 Task: Plan a team-building hiking excursion for the 28th at 5:30 PM.
Action: Mouse moved to (43, 79)
Screenshot: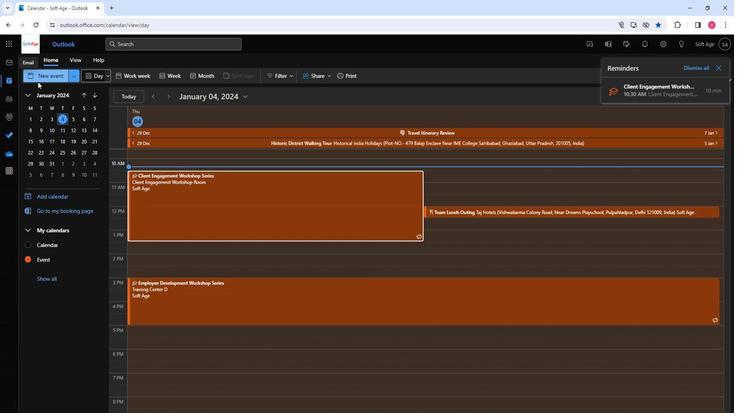 
Action: Mouse pressed left at (43, 79)
Screenshot: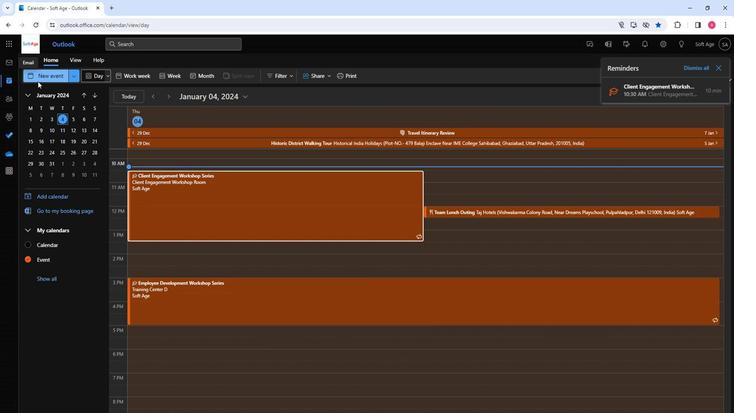 
Action: Mouse moved to (189, 125)
Screenshot: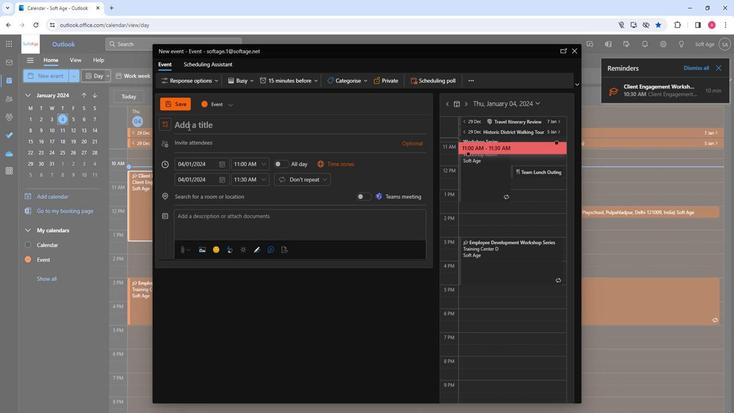 
Action: Mouse pressed left at (189, 125)
Screenshot: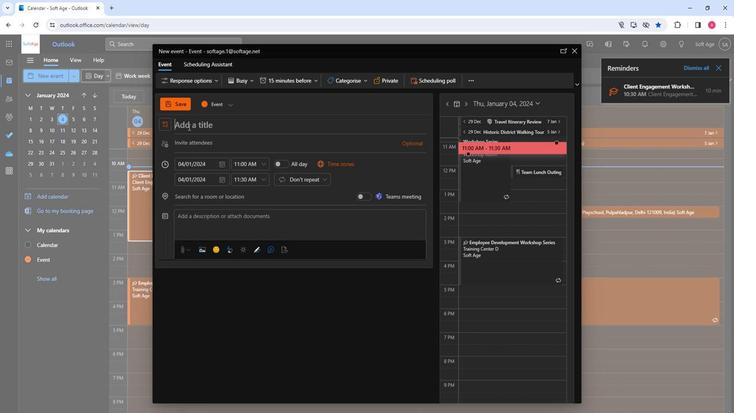 
Action: Key pressed <Key.shift>E<Key.backspace><Key.shift>Team-<Key.shift>Buiding<Key.backspace><Key.backspace><Key.backspace><Key.backspace>lding<Key.tab>
Screenshot: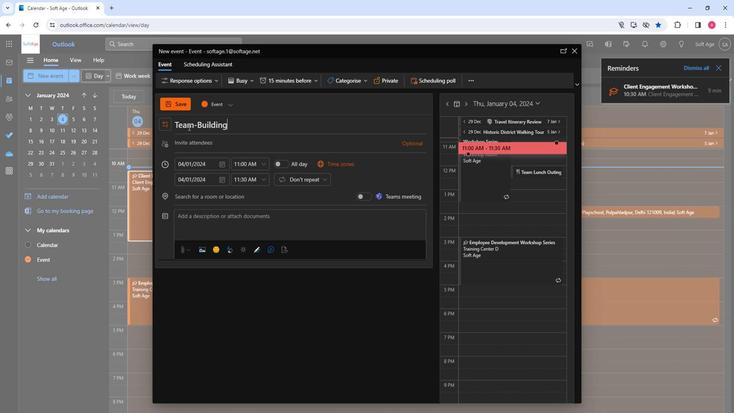 
Action: Mouse moved to (247, 126)
Screenshot: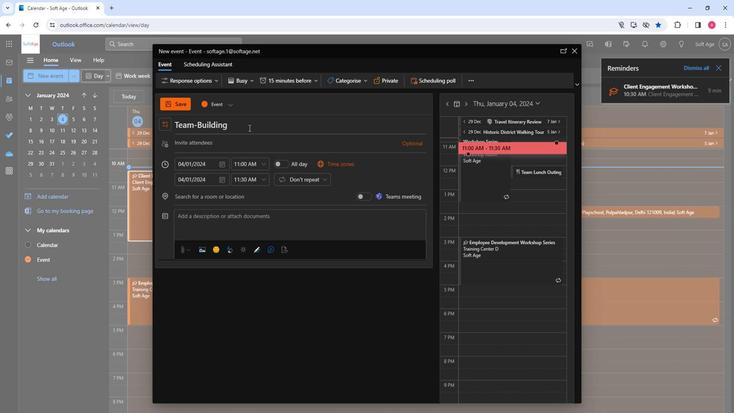 
Action: Mouse pressed left at (247, 126)
Screenshot: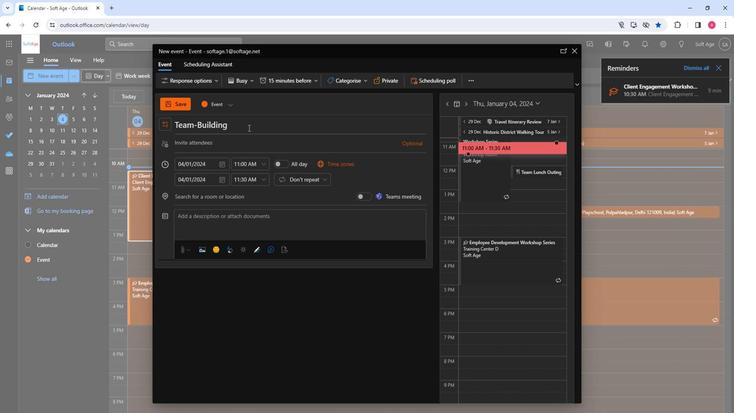 
Action: Key pressed <Key.space><Key.shift><Key.shift><Key.shift><Key.shift><Key.shift><Key.shift>Hiking<Key.space><Key.shift>Excurison
Screenshot: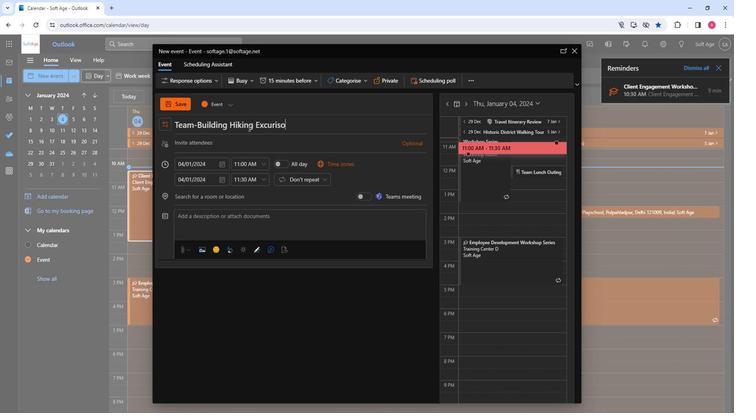 
Action: Mouse moved to (250, 143)
Screenshot: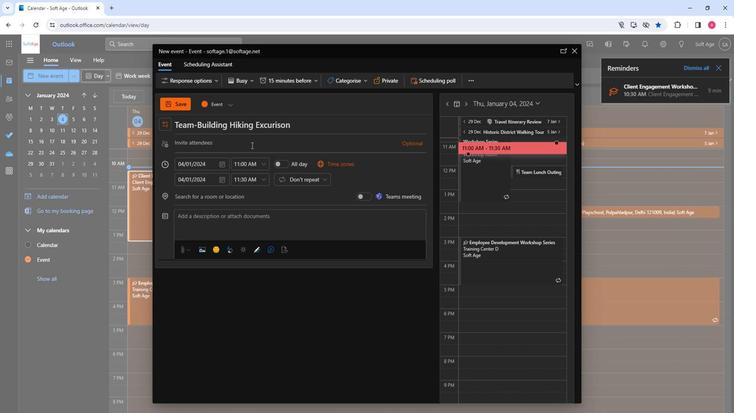 
Action: Mouse pressed left at (250, 143)
Screenshot: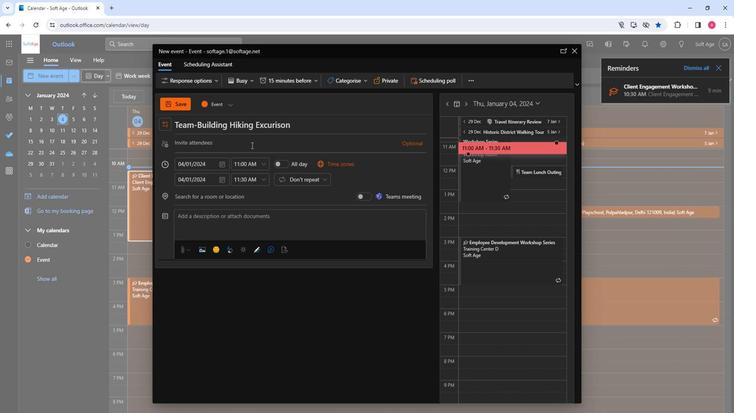 
Action: Key pressed so
Screenshot: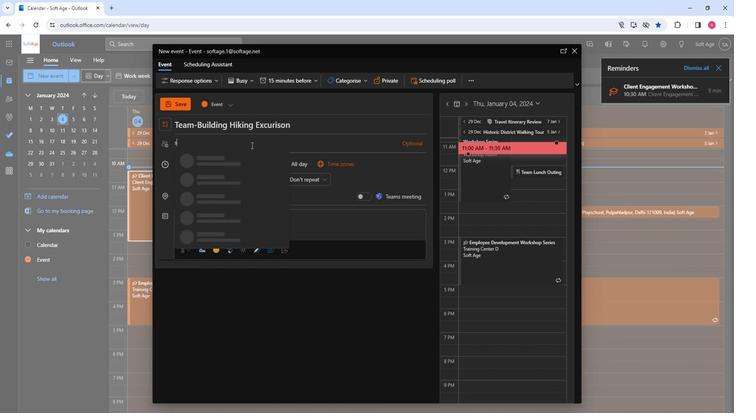 
Action: Mouse moved to (235, 176)
Screenshot: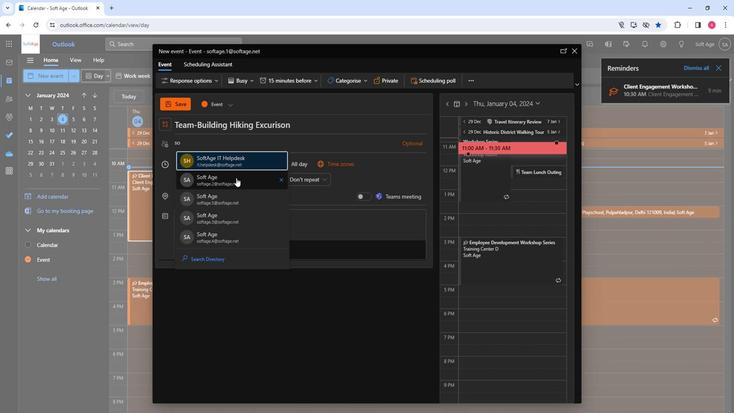 
Action: Mouse pressed left at (235, 176)
Screenshot: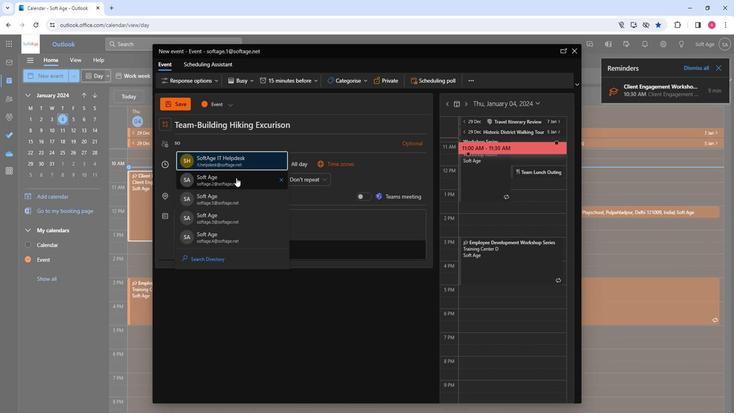
Action: Key pressed so
Screenshot: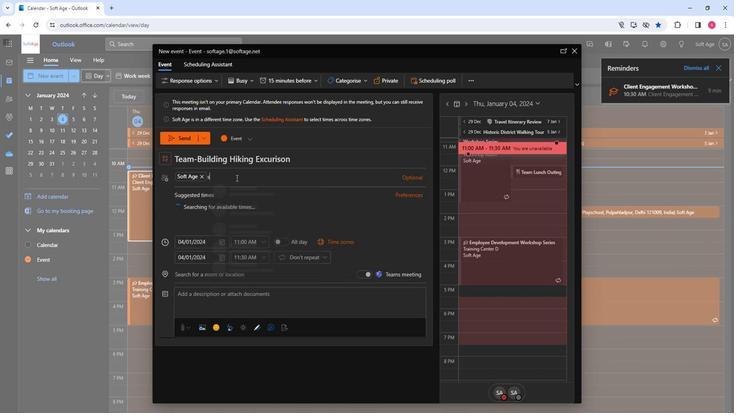 
Action: Mouse moved to (239, 230)
Screenshot: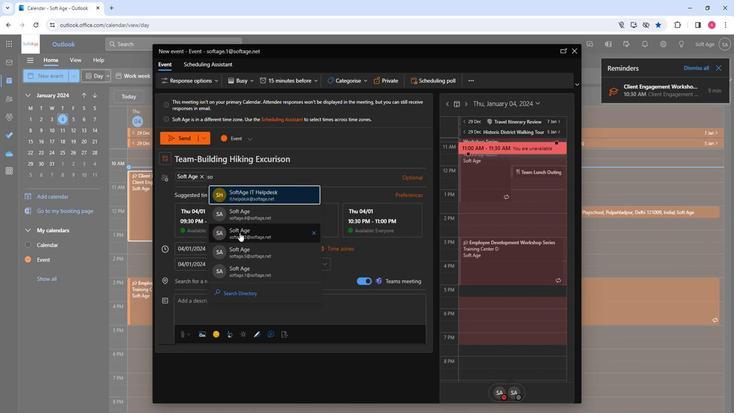 
Action: Mouse pressed left at (239, 230)
Screenshot: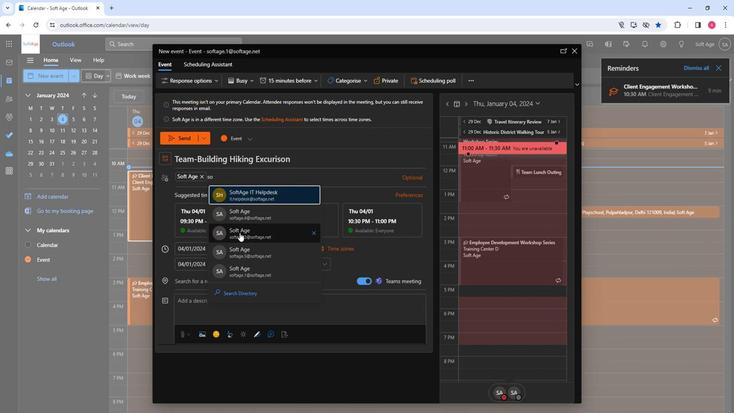 
Action: Mouse moved to (239, 230)
Screenshot: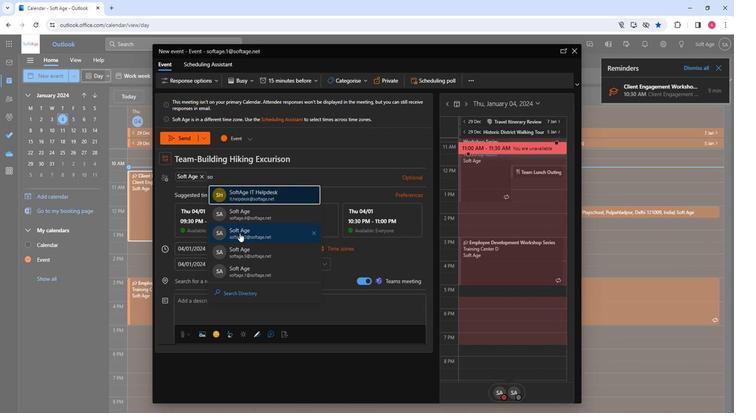
Action: Key pressed so
Screenshot: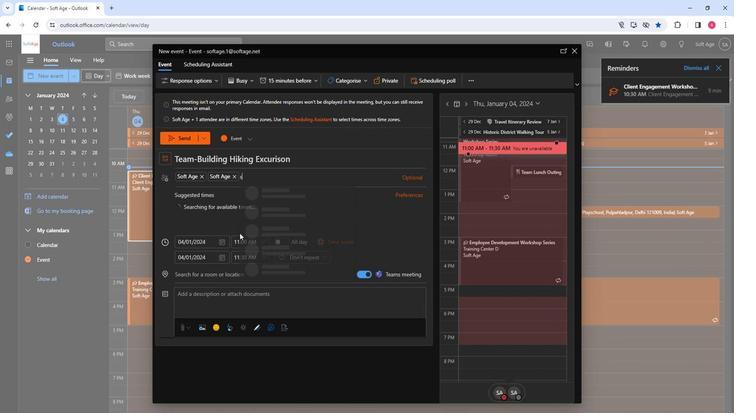 
Action: Mouse moved to (272, 254)
Screenshot: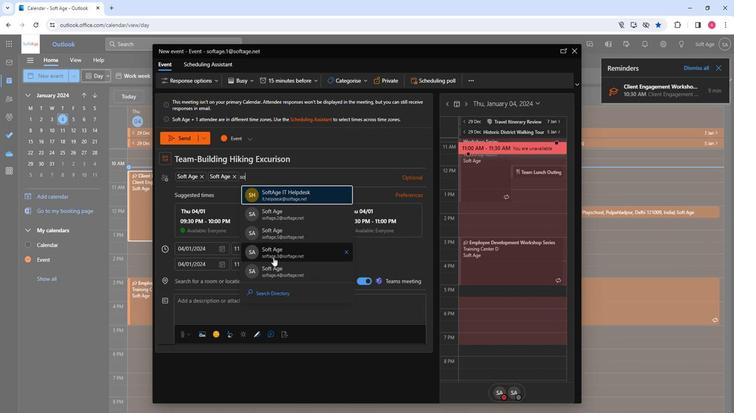 
Action: Mouse pressed left at (272, 254)
Screenshot: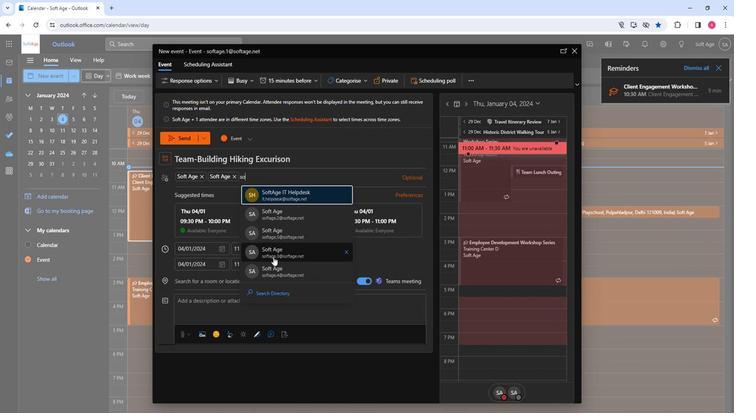 
Action: Mouse moved to (272, 254)
Screenshot: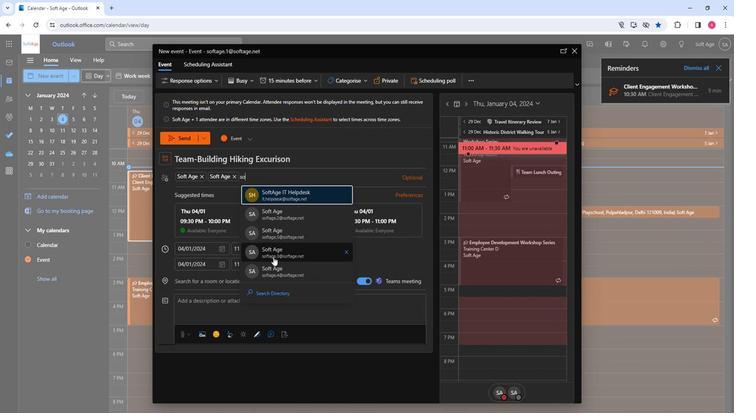 
Action: Key pressed so
Screenshot: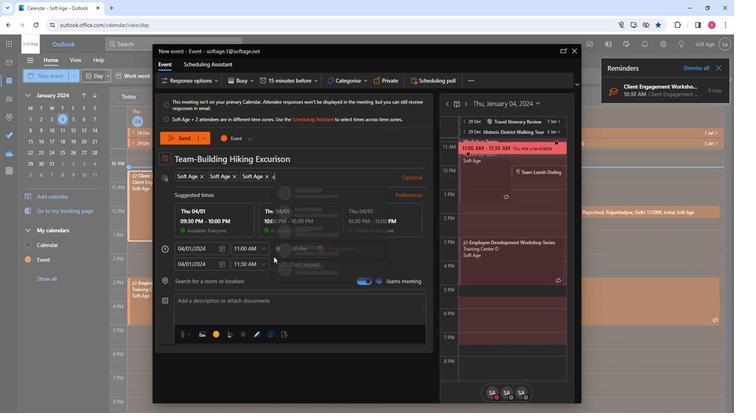 
Action: Mouse moved to (299, 272)
Screenshot: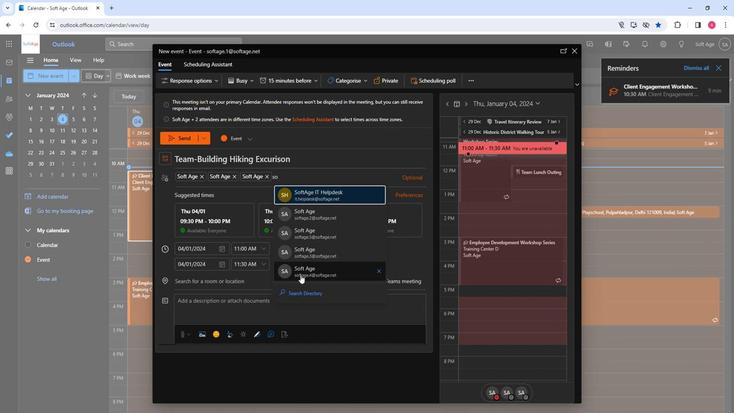 
Action: Mouse pressed left at (299, 272)
Screenshot: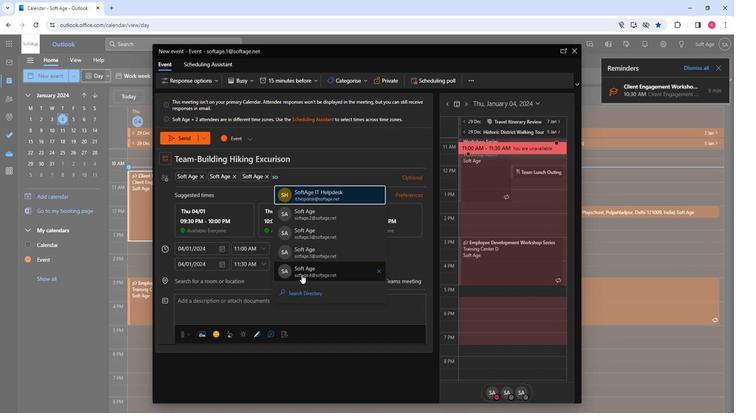 
Action: Mouse moved to (220, 242)
Screenshot: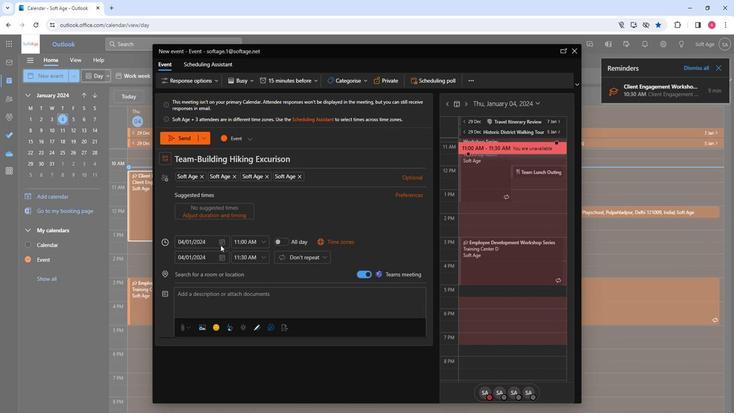 
Action: Mouse pressed left at (220, 242)
Screenshot: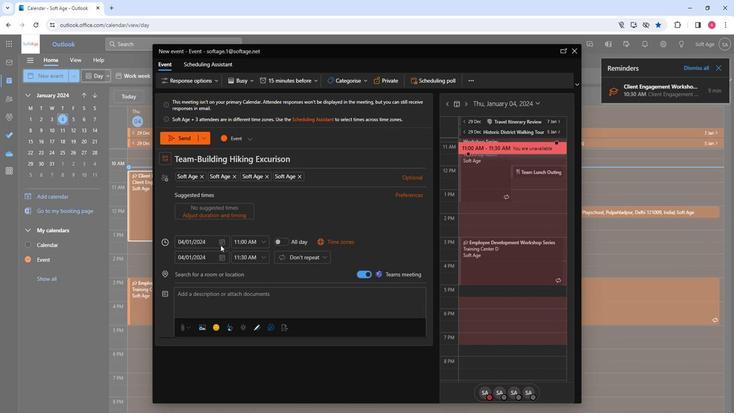 
Action: Mouse moved to (245, 313)
Screenshot: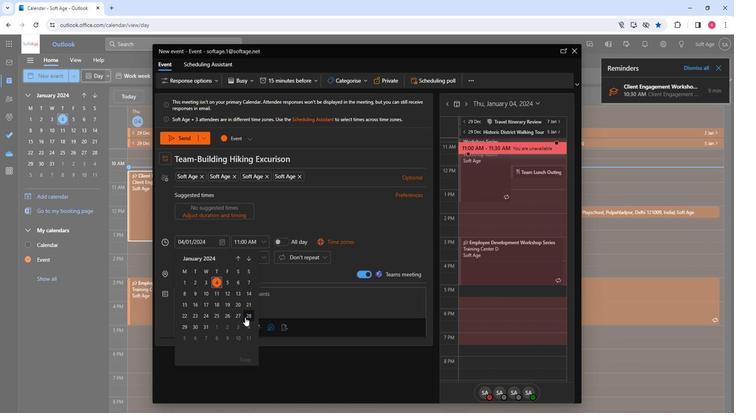 
Action: Mouse pressed left at (245, 313)
Screenshot: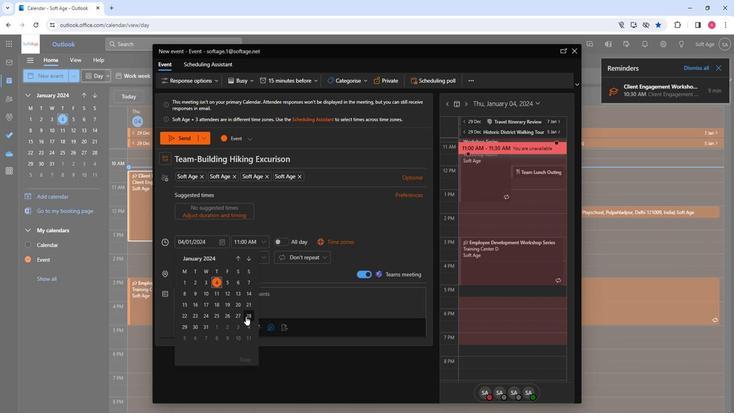 
Action: Mouse moved to (259, 239)
Screenshot: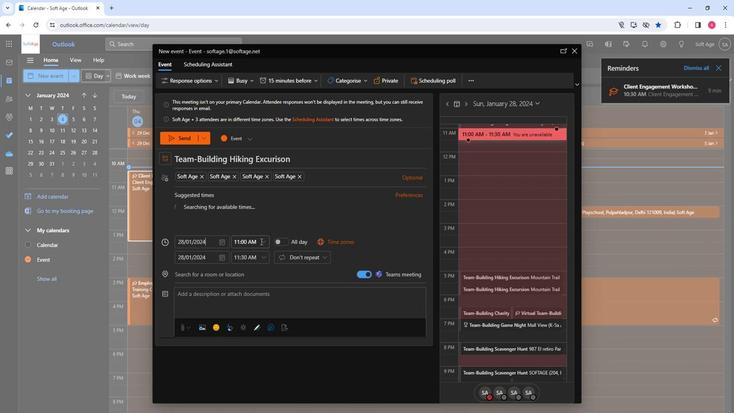 
Action: Mouse pressed left at (259, 239)
Screenshot: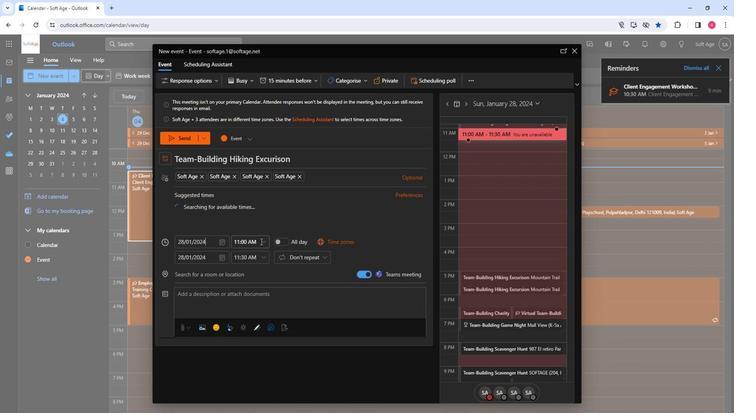 
Action: Mouse moved to (252, 270)
Screenshot: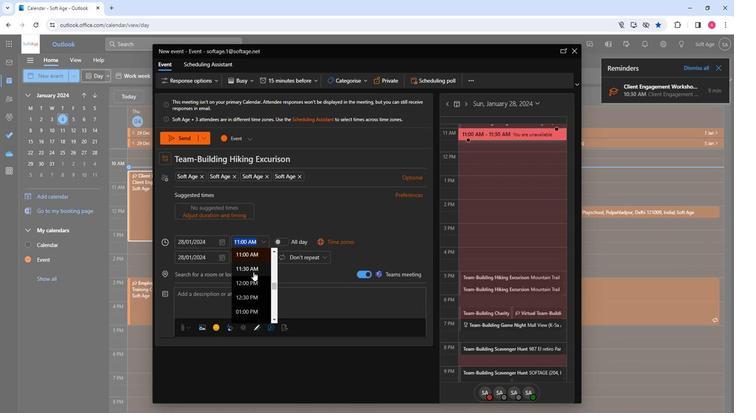 
Action: Mouse scrolled (252, 270) with delta (0, 0)
Screenshot: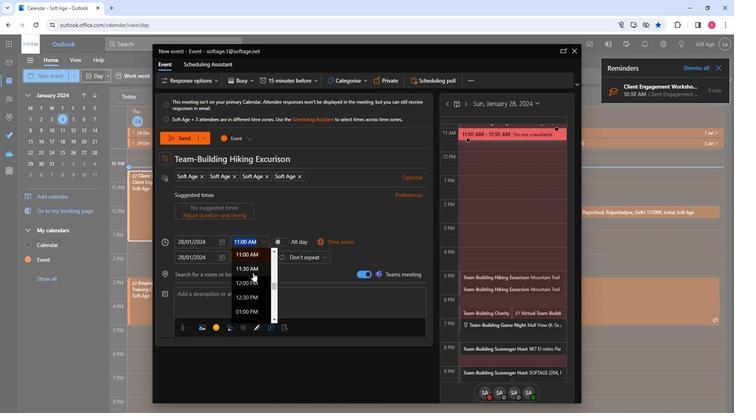 
Action: Mouse scrolled (252, 270) with delta (0, 0)
Screenshot: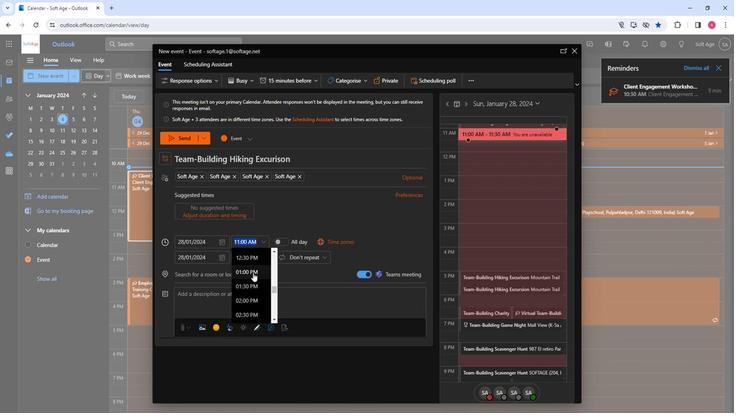 
Action: Mouse scrolled (252, 270) with delta (0, 0)
Screenshot: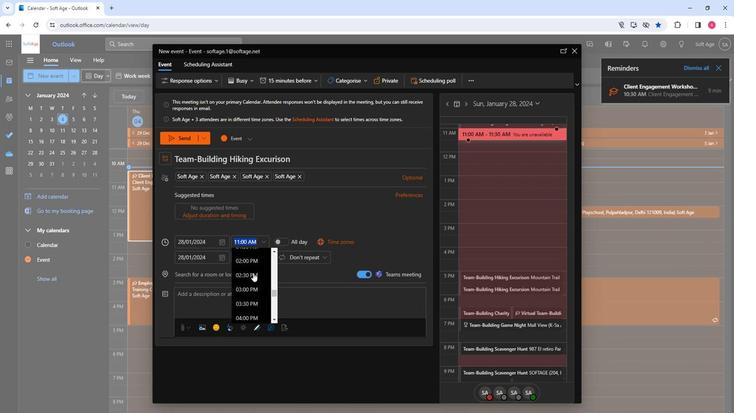 
Action: Mouse moved to (249, 288)
Screenshot: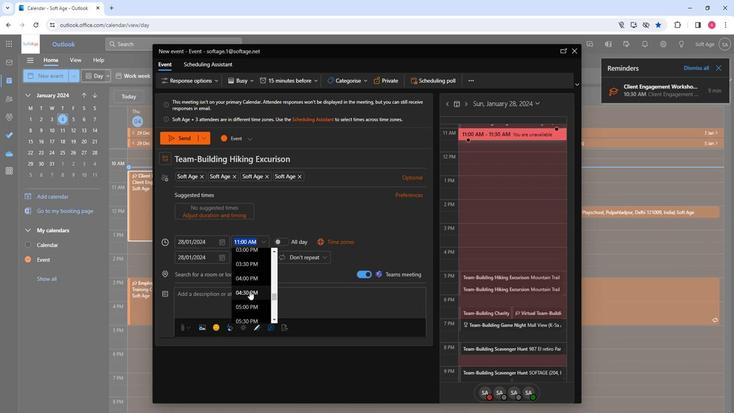 
Action: Mouse scrolled (249, 288) with delta (0, 0)
Screenshot: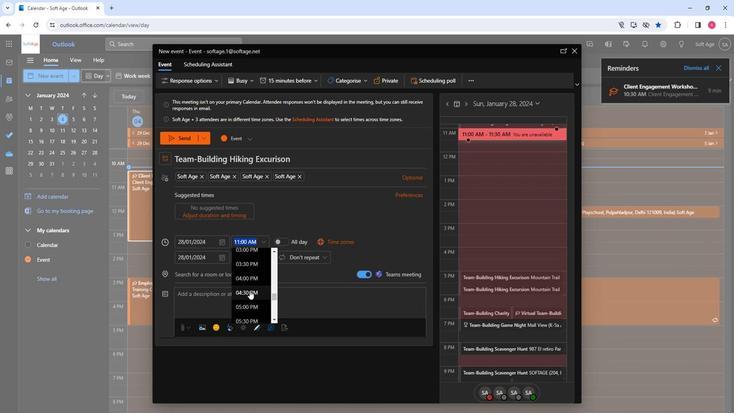 
Action: Mouse moved to (249, 281)
Screenshot: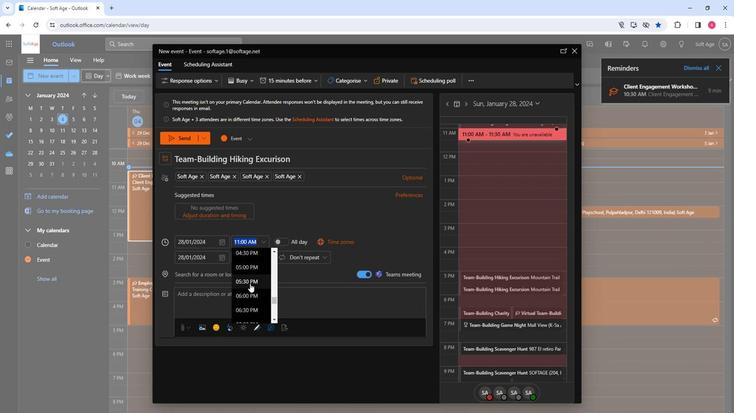 
Action: Mouse pressed left at (249, 281)
Screenshot: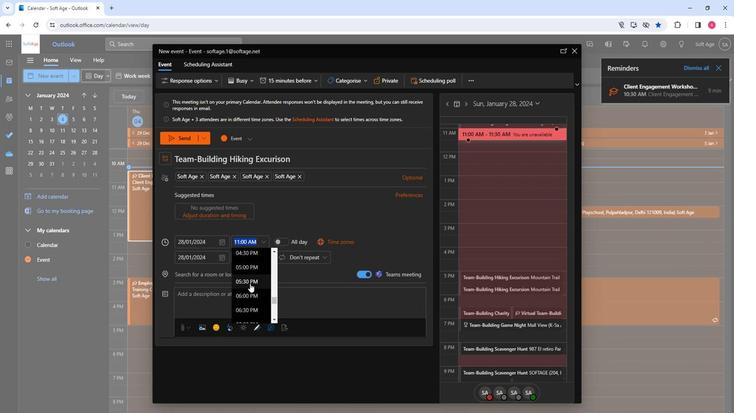 
Action: Mouse moved to (187, 274)
Screenshot: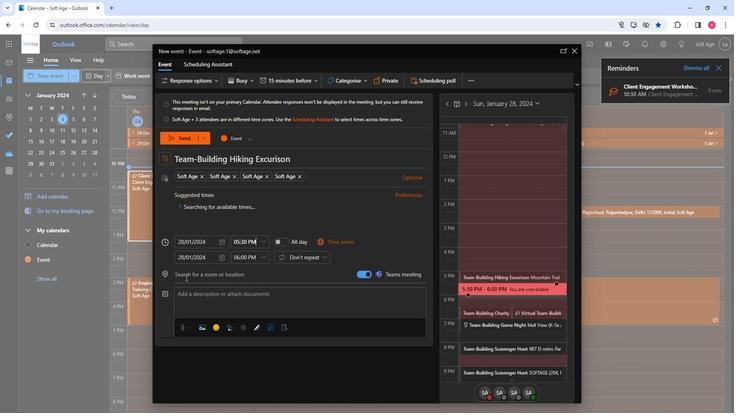 
Action: Mouse pressed left at (187, 274)
Screenshot: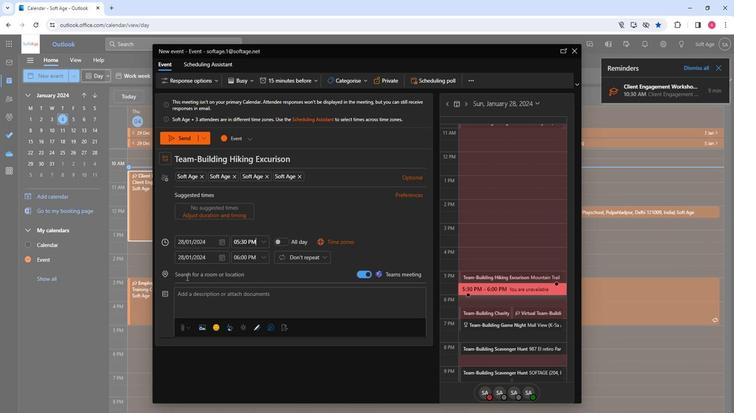 
Action: Mouse moved to (189, 277)
Screenshot: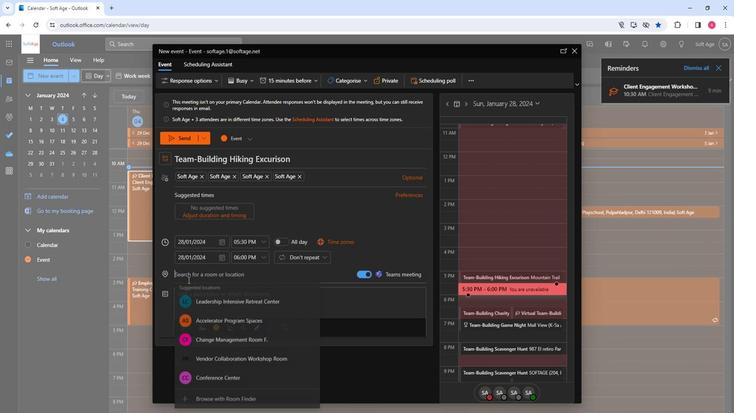 
Action: Key pressed so
Screenshot: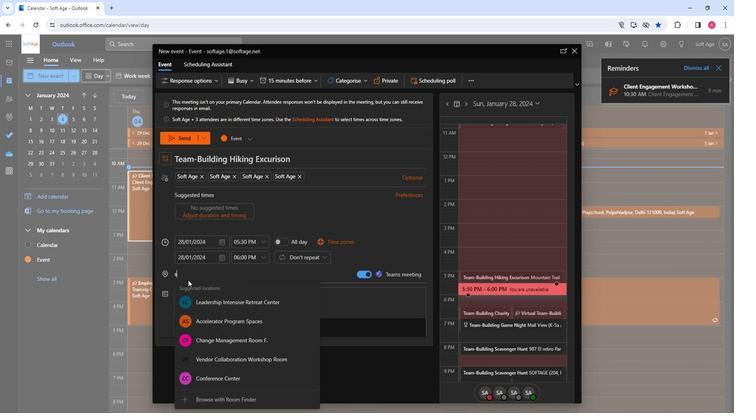 
Action: Mouse moved to (222, 332)
Screenshot: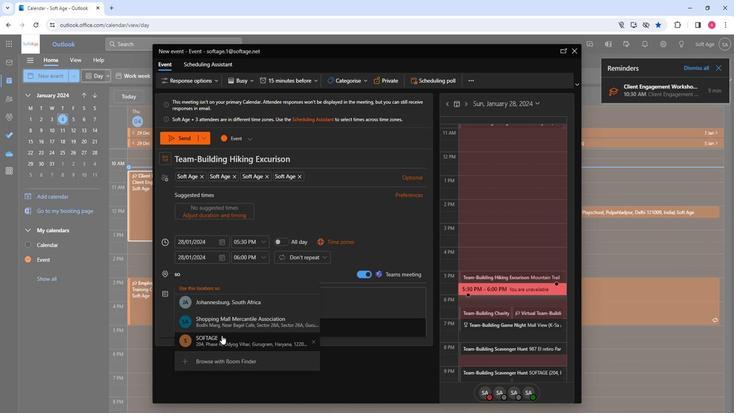 
Action: Mouse pressed left at (222, 332)
Screenshot: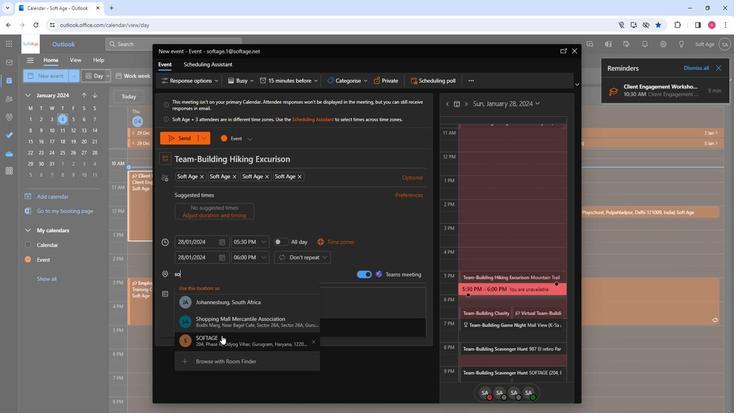 
Action: Mouse moved to (204, 304)
Screenshot: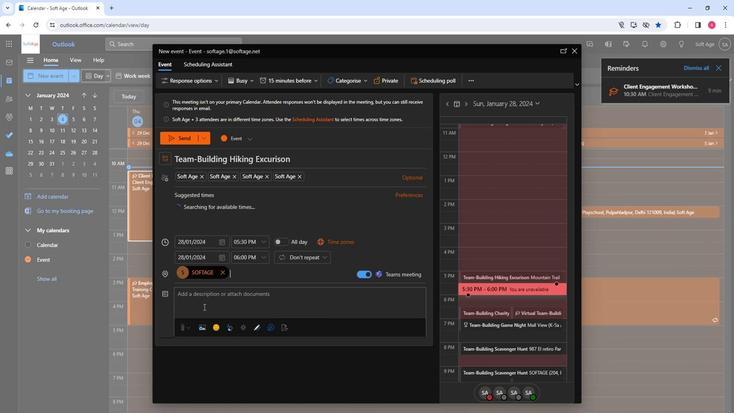 
Action: Mouse pressed left at (204, 304)
Screenshot: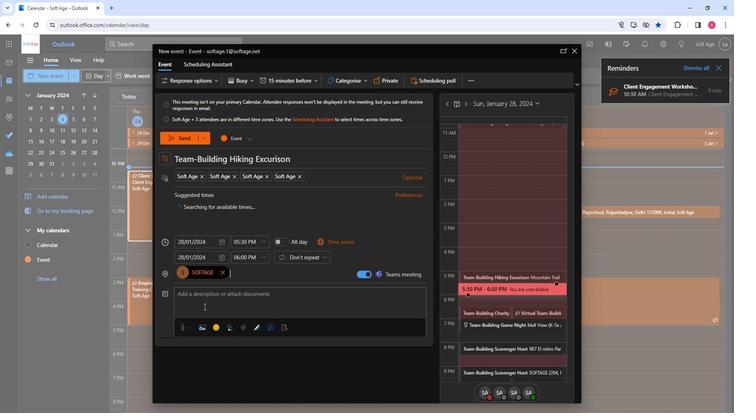 
Action: Mouse moved to (206, 306)
Screenshot: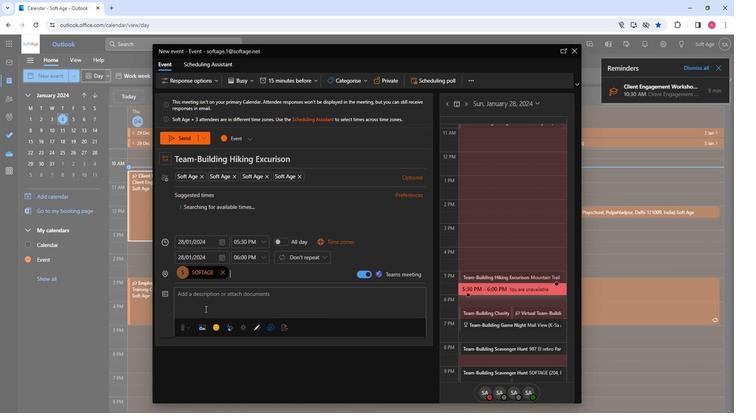 
Action: Key pressed <Key.shift>Embark<Key.space>on<Key.space>an<Key.space>energizing<Key.space>team-building<Key.space>hiking<Key.space>excursion.<Key.space><Key.shift>Strengthen<Key.space>bonds,<Key.space>conquer<Key.space>challenges,<Key.space>and<Key.space>foster<Key.space>teamwork<Key.space>ad<Key.backspace>mi
Screenshot: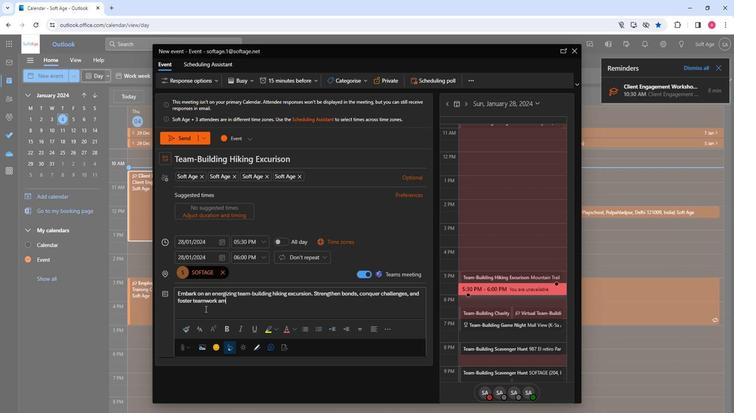 
Action: Mouse moved to (174, 307)
Screenshot: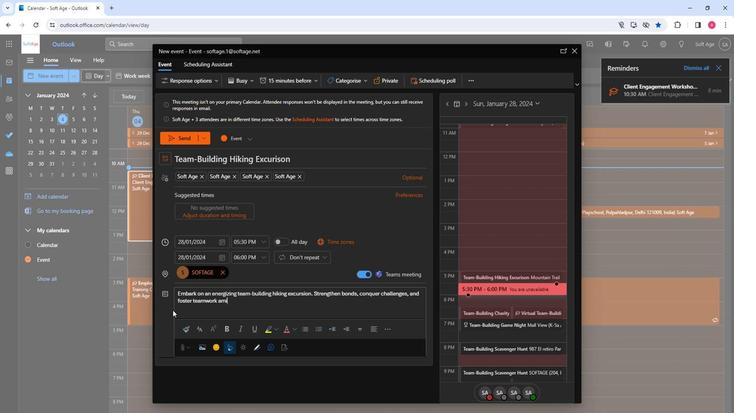 
Action: Key pressed dst<Key.space>nature's<Key.space>beauty,<Key.space>creating<Key.space>unforgettable<Key.space>memories<Key.space>and<Key.space>enhancing<Key.space>tea<Key.space><Key.backspace>m<Key.space>cohesion.
Screenshot: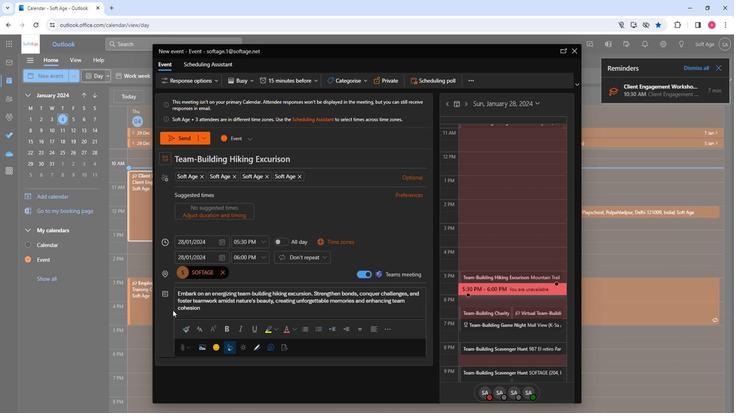 
Action: Mouse moved to (213, 297)
Screenshot: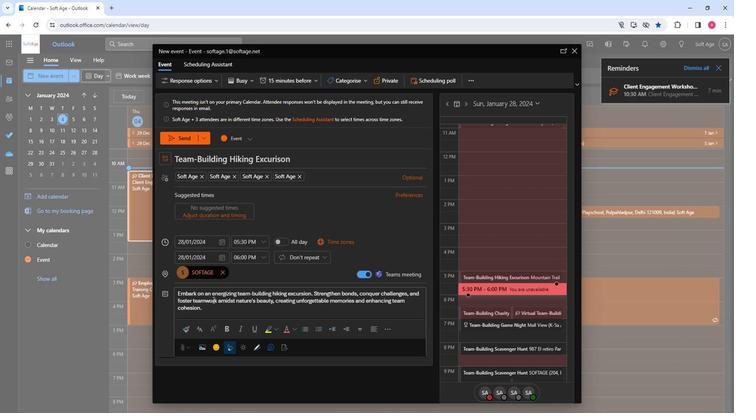 
Action: Mouse pressed left at (213, 297)
Screenshot: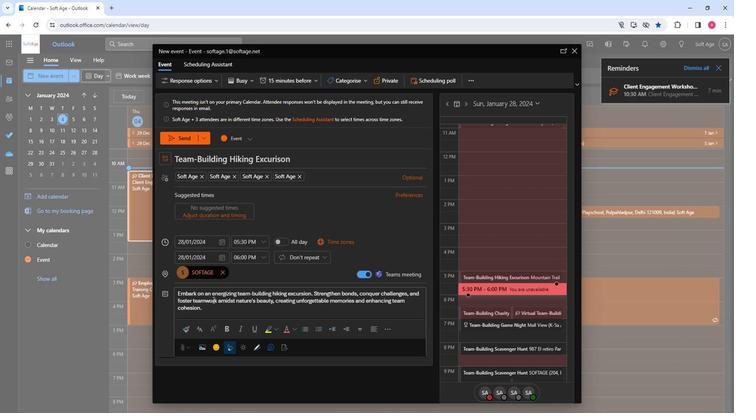 
Action: Mouse pressed left at (213, 297)
Screenshot: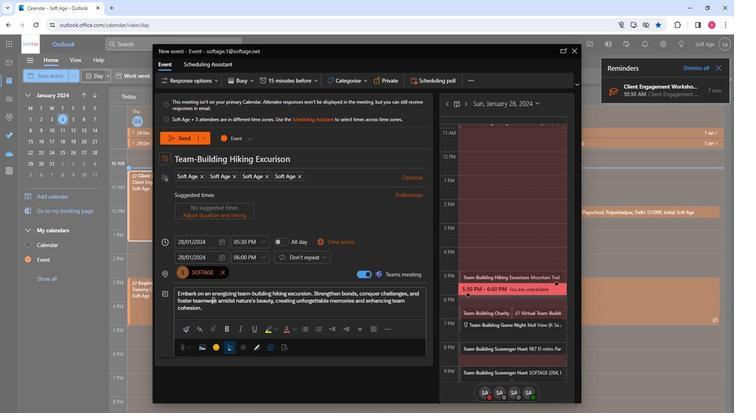 
Action: Mouse pressed left at (213, 297)
Screenshot: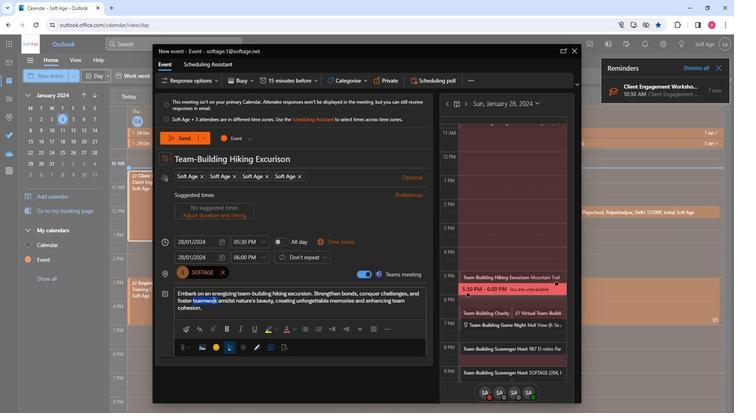
Action: Mouse moved to (204, 324)
Screenshot: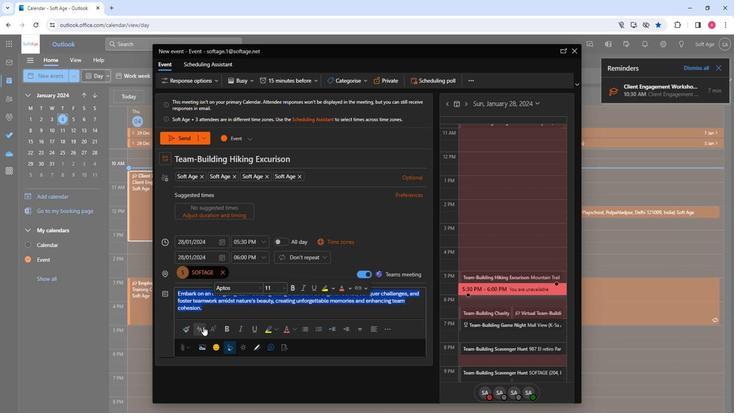 
Action: Mouse pressed left at (204, 324)
Screenshot: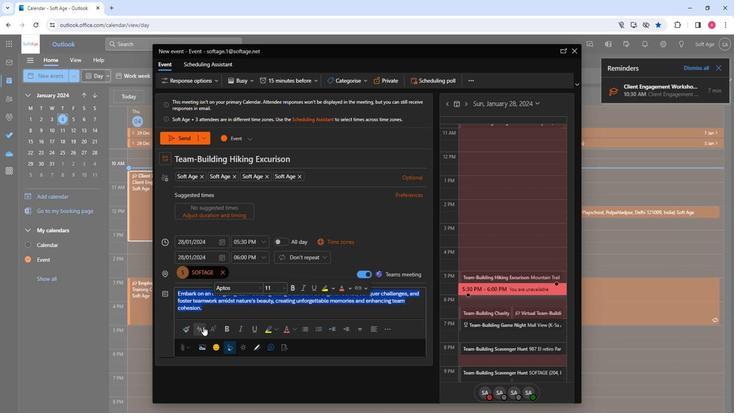 
Action: Mouse moved to (237, 232)
Screenshot: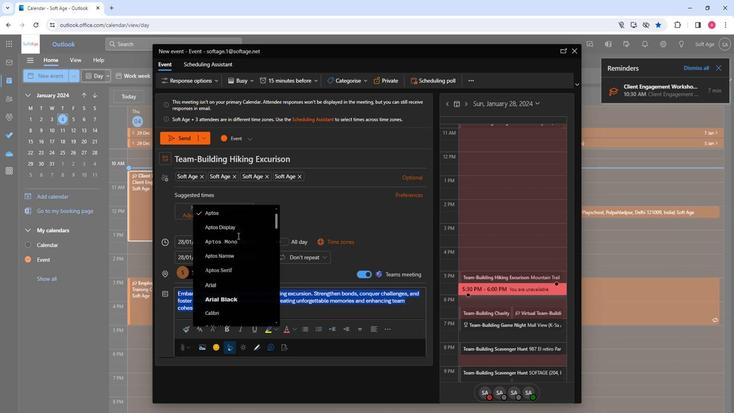 
Action: Mouse scrolled (237, 232) with delta (0, 0)
Screenshot: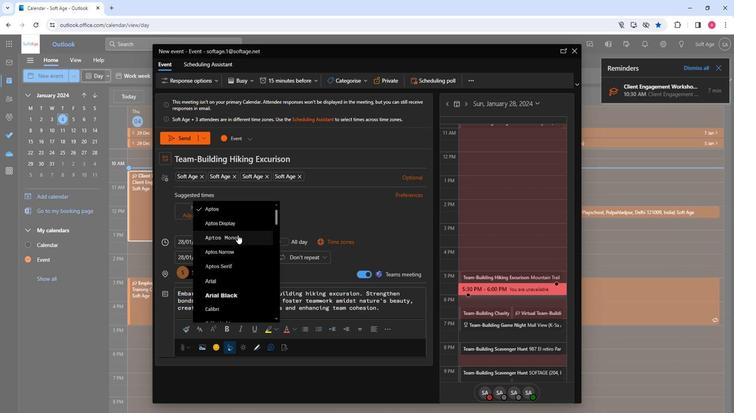 
Action: Mouse scrolled (237, 232) with delta (0, 0)
Screenshot: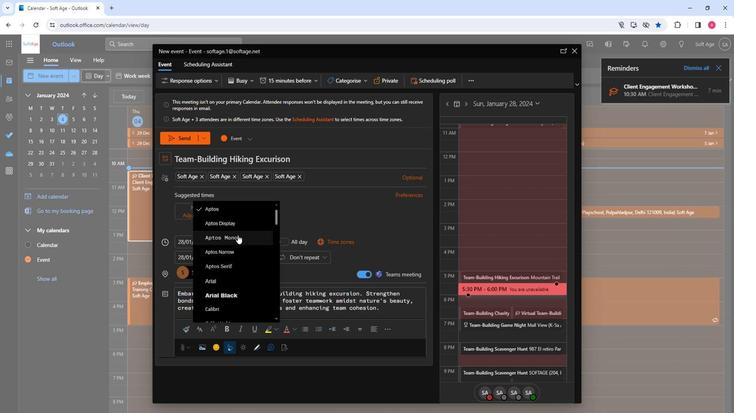 
Action: Mouse scrolled (237, 232) with delta (0, 0)
Screenshot: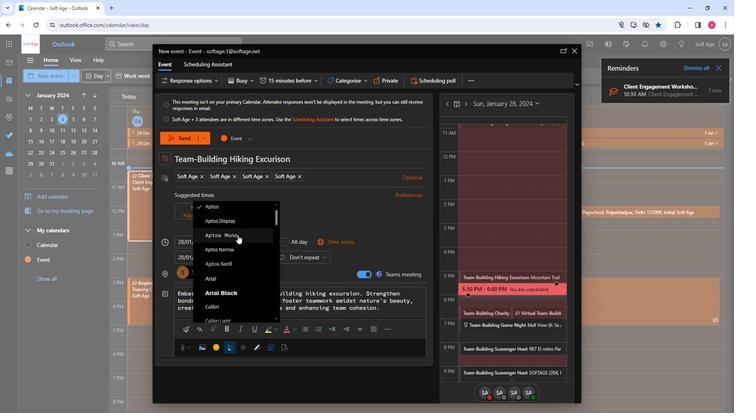 
Action: Mouse scrolled (237, 232) with delta (0, 0)
Screenshot: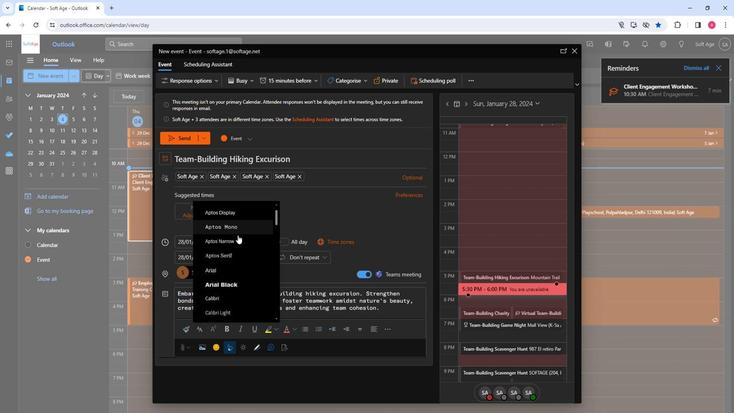 
Action: Mouse moved to (219, 219)
Screenshot: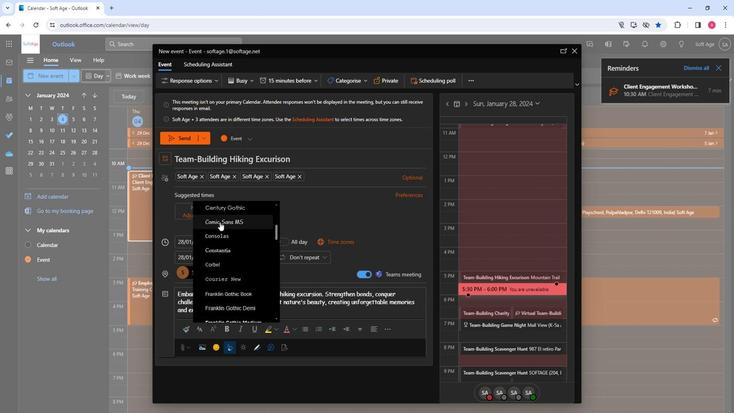 
Action: Mouse pressed left at (219, 219)
Screenshot: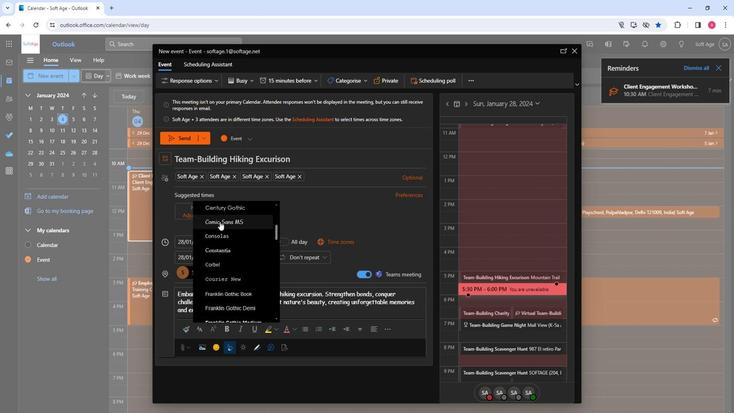 
Action: Mouse moved to (242, 327)
Screenshot: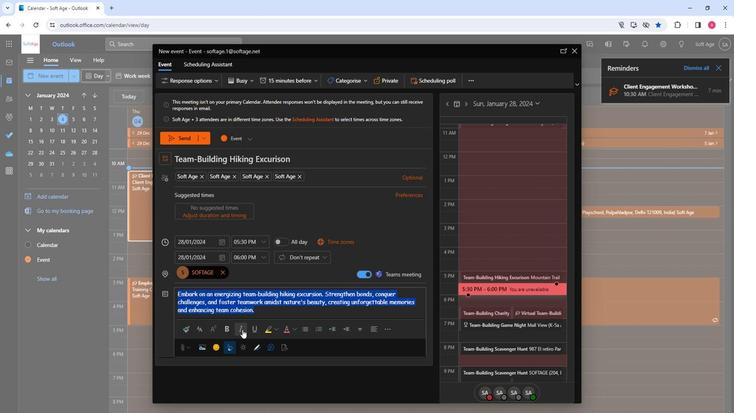 
Action: Mouse pressed left at (242, 327)
Screenshot: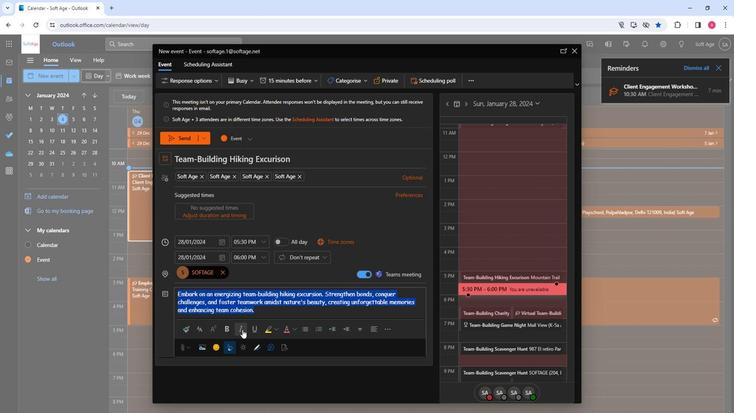 
Action: Mouse moved to (277, 328)
Screenshot: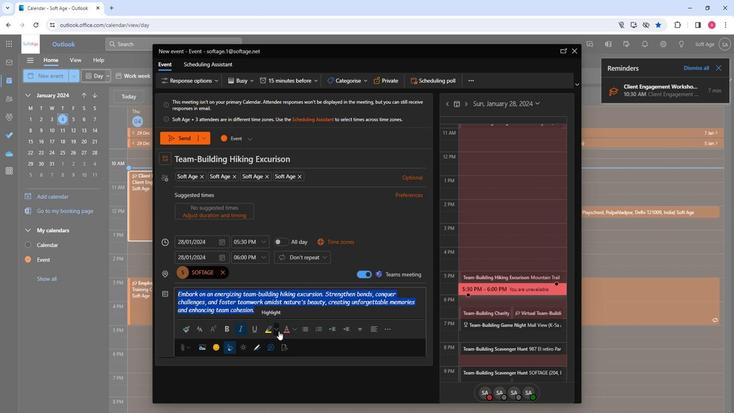 
Action: Mouse pressed left at (277, 328)
Screenshot: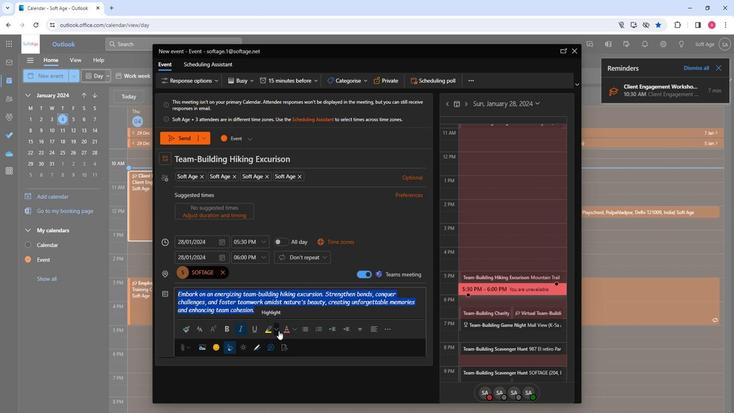 
Action: Mouse moved to (282, 342)
Screenshot: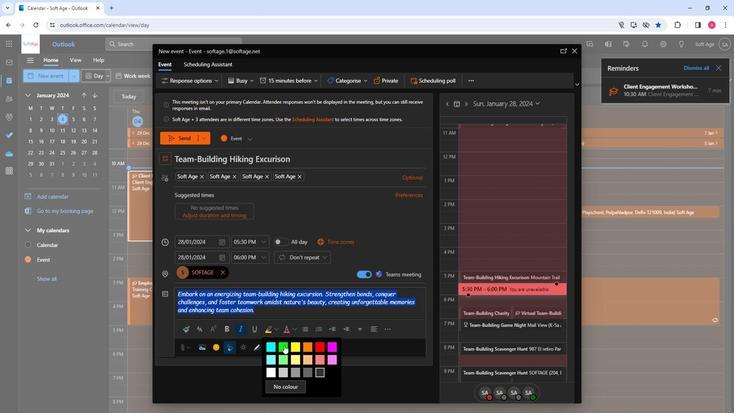 
Action: Mouse pressed left at (282, 342)
Screenshot: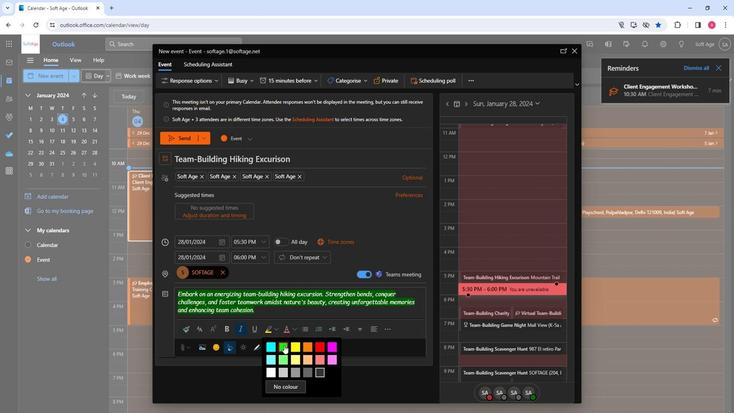 
Action: Mouse moved to (270, 305)
Screenshot: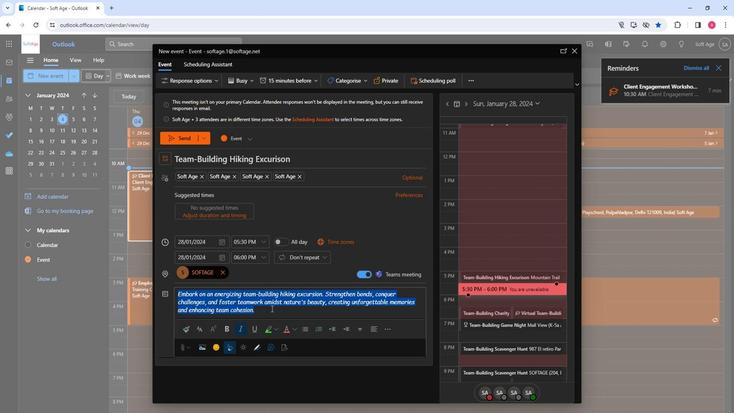 
Action: Mouse pressed left at (270, 305)
Screenshot: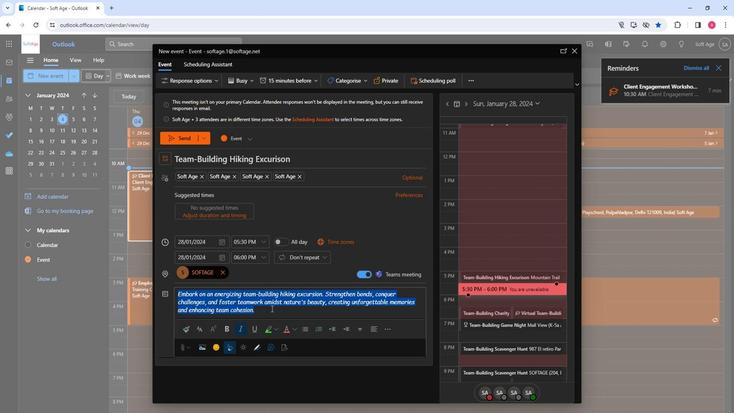 
Action: Mouse moved to (196, 134)
Screenshot: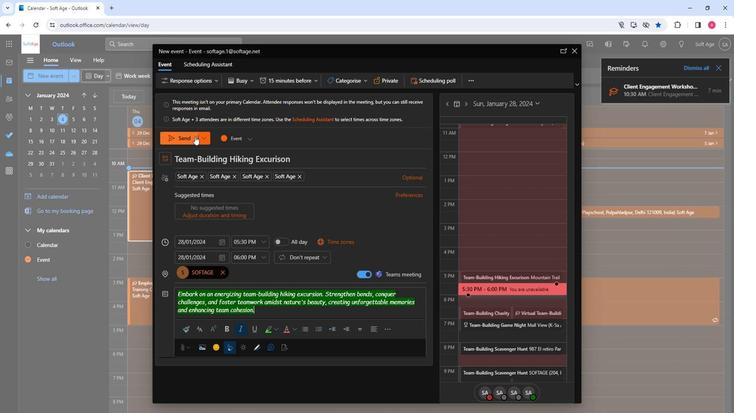 
Action: Mouse pressed left at (196, 134)
Screenshot: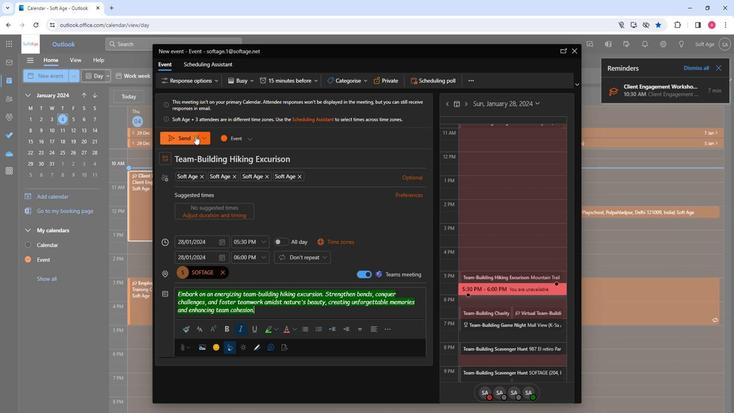 
Action: Mouse moved to (285, 252)
Screenshot: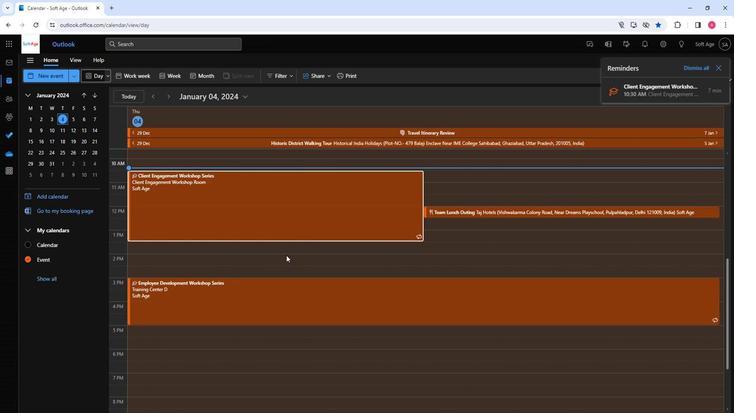
